 Task: Create New Customer with Customer Name: Cheers Liquor & Wine, Billing Address Line1: 1483 Vineyard Drive, Billing Address Line2:  Independence, Billing Address Line3:  Ohio 44131
Action: Mouse pressed left at (177, 40)
Screenshot: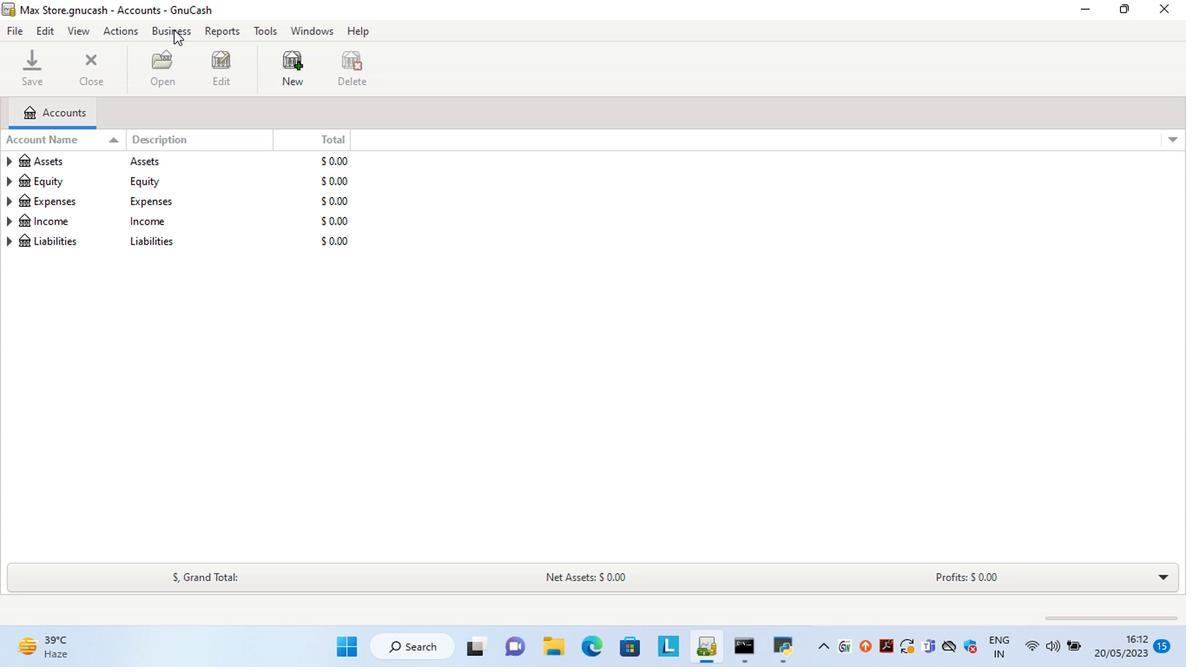 
Action: Mouse moved to (349, 82)
Screenshot: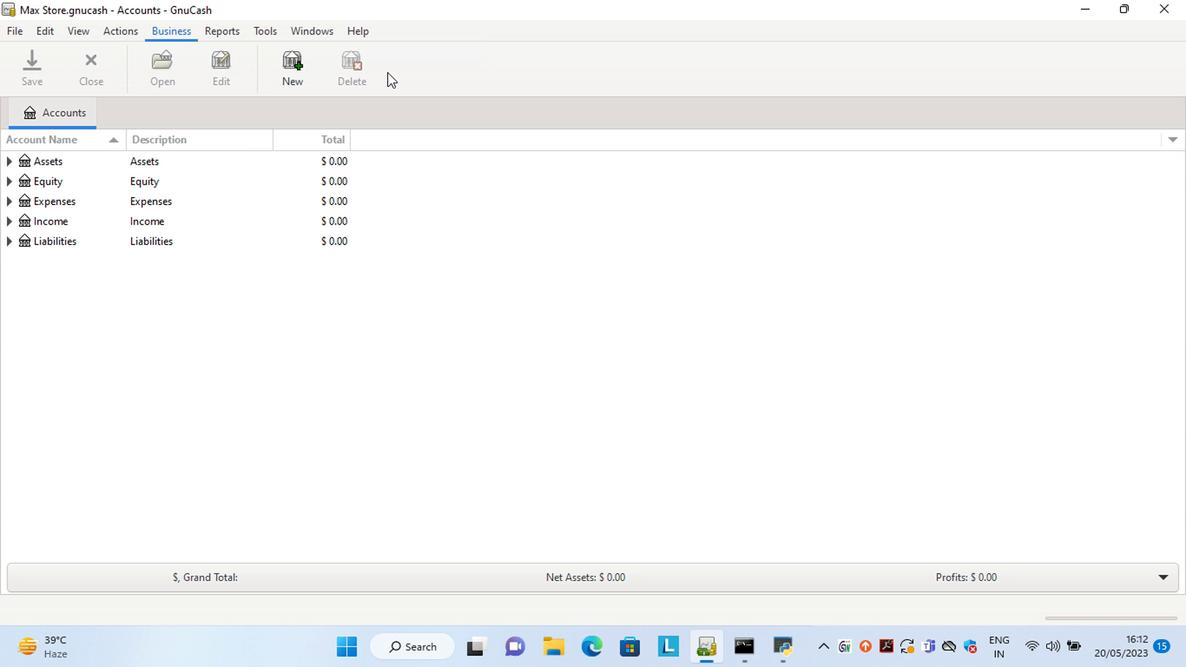 
Action: Mouse pressed left at (349, 82)
Screenshot: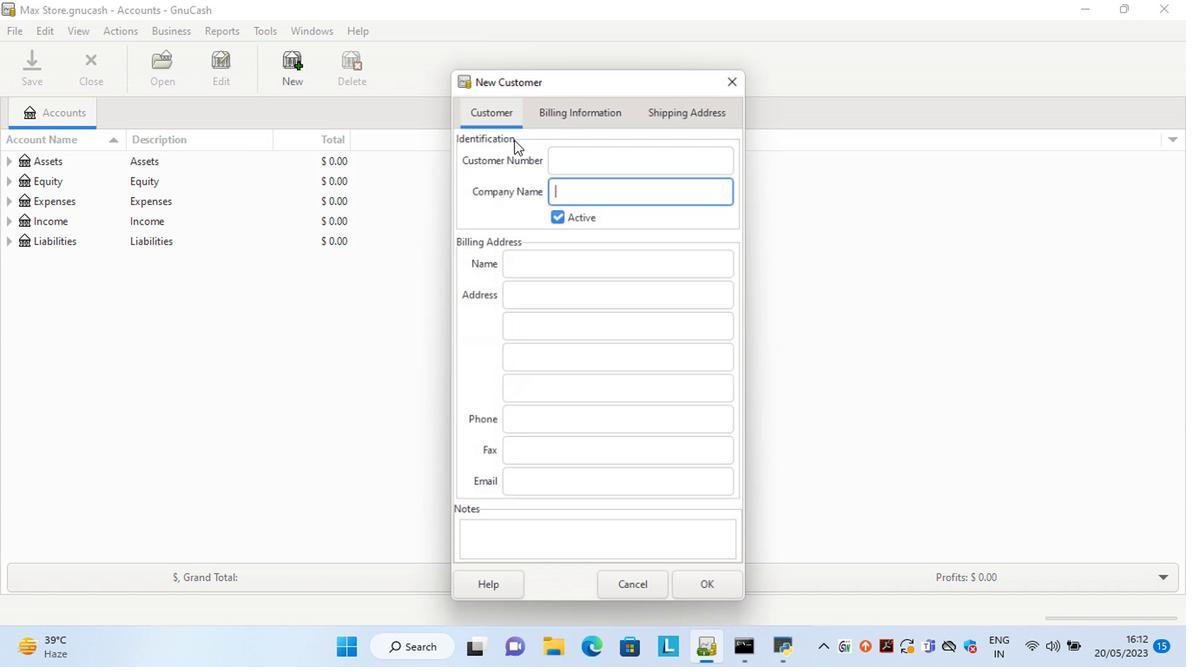 
Action: Mouse moved to (991, 147)
Screenshot: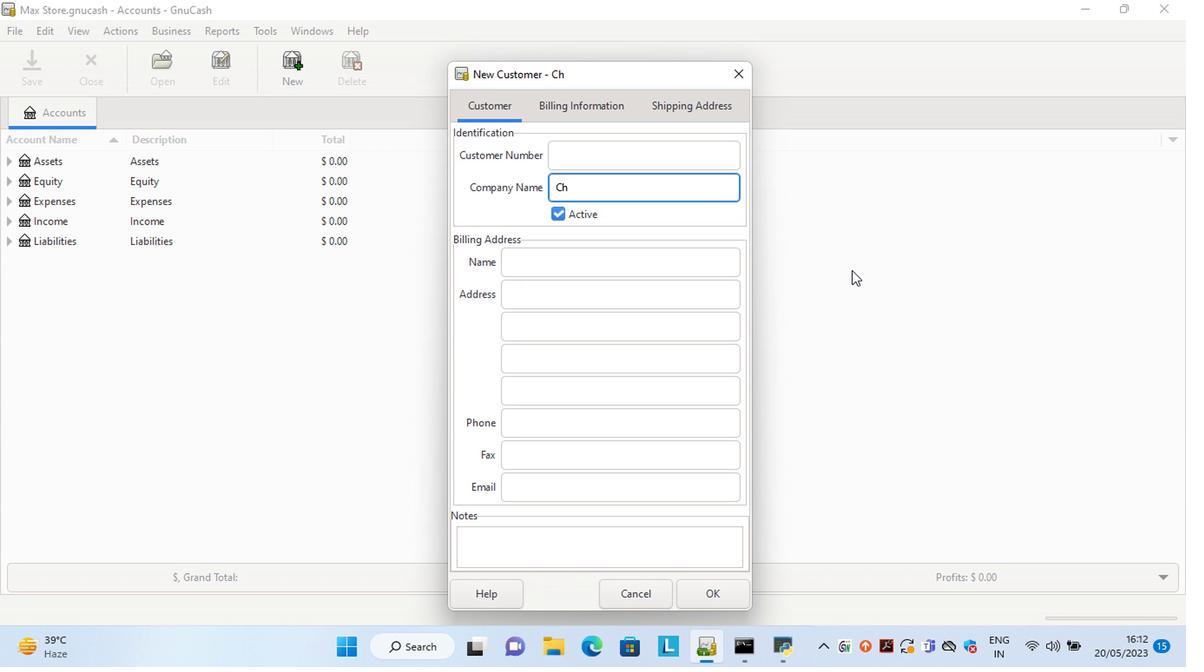 
Action: Key pressed <Key.shift>C<Key.backspace>
Screenshot: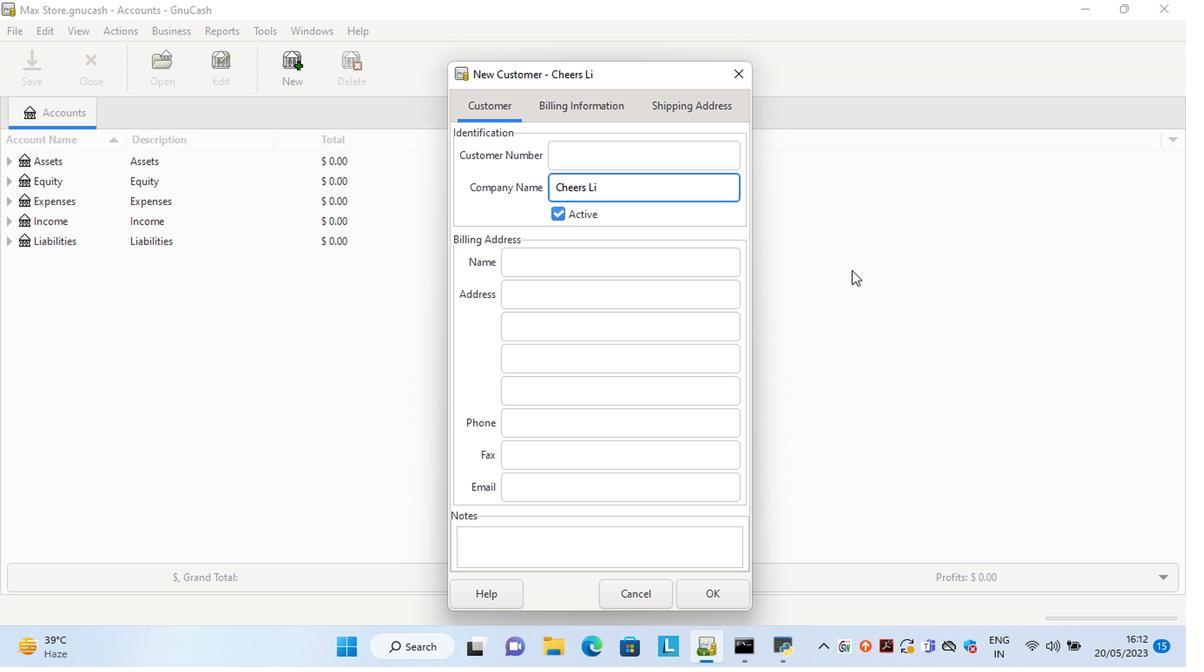 
Action: Mouse moved to (577, 182)
Screenshot: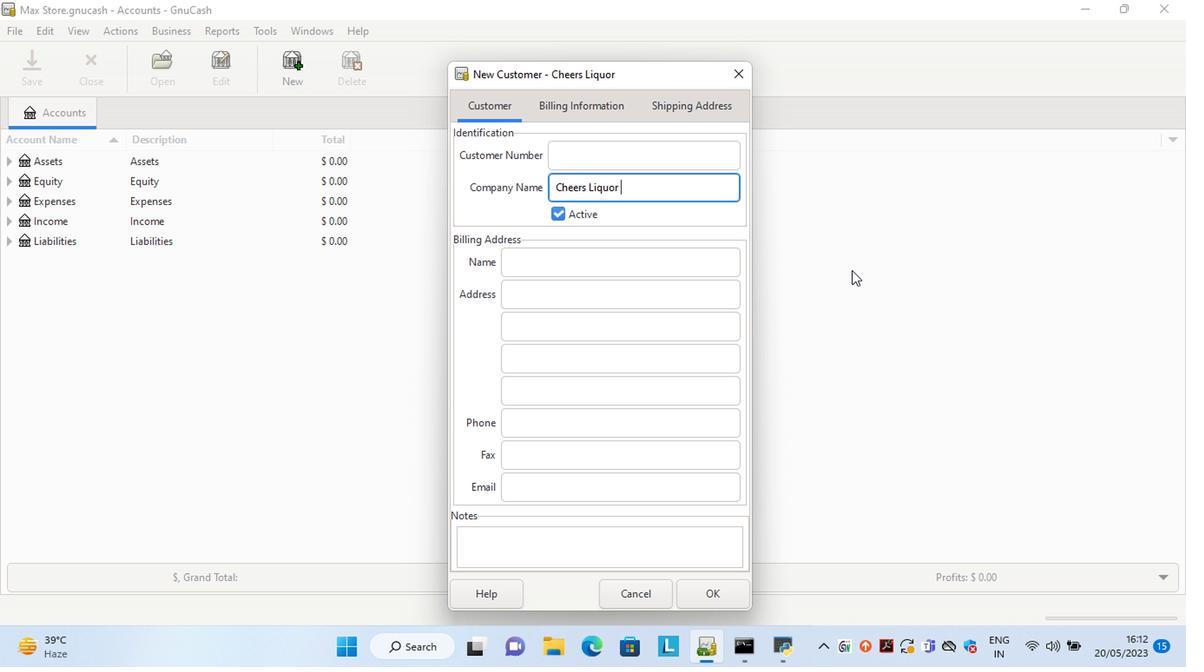 
Action: Mouse pressed left at (176, 38)
Screenshot: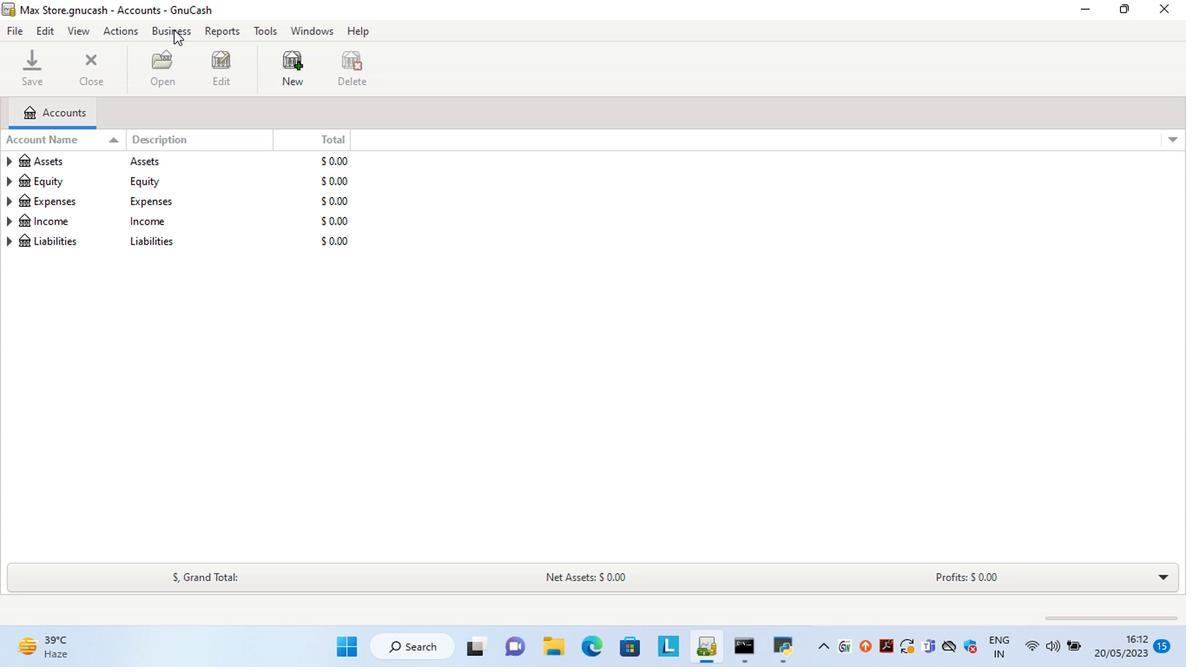 
Action: Mouse moved to (961, 282)
Screenshot: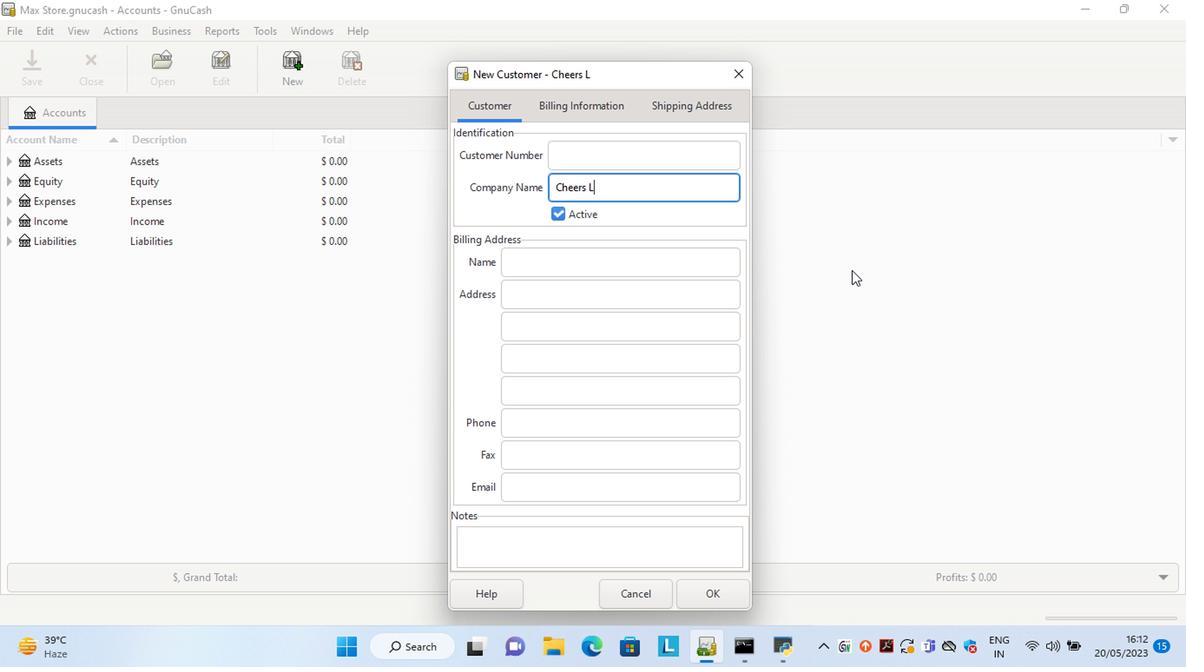 
Action: Mouse pressed left at (163, 40)
Screenshot: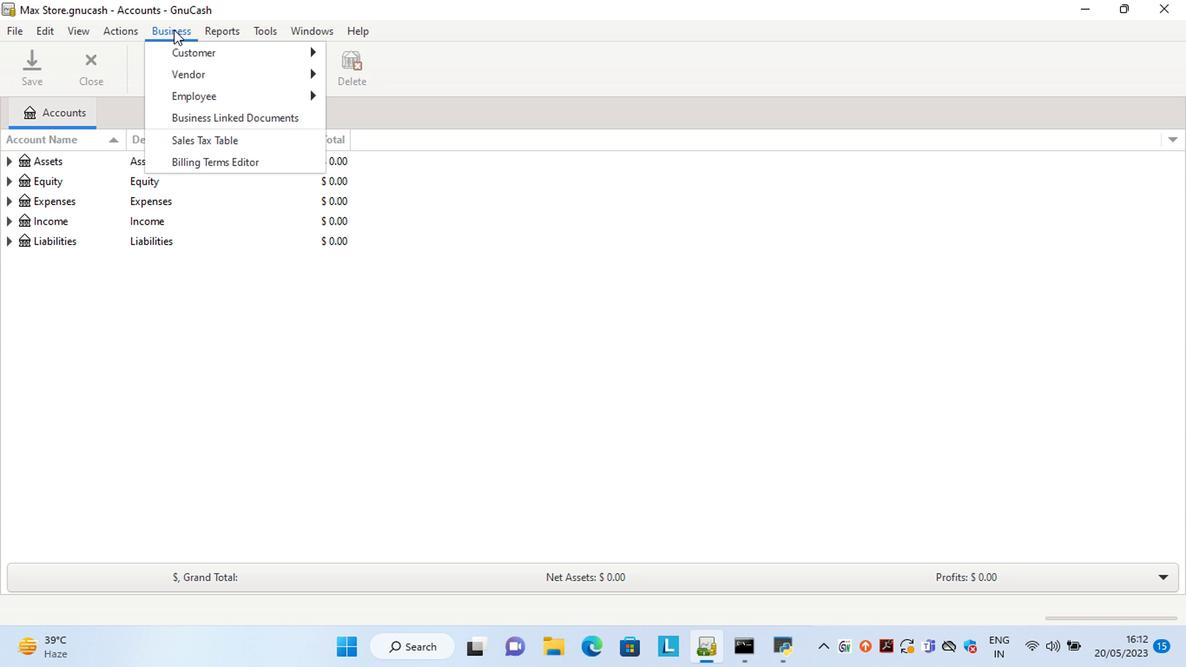 
Action: Mouse moved to (402, 113)
Screenshot: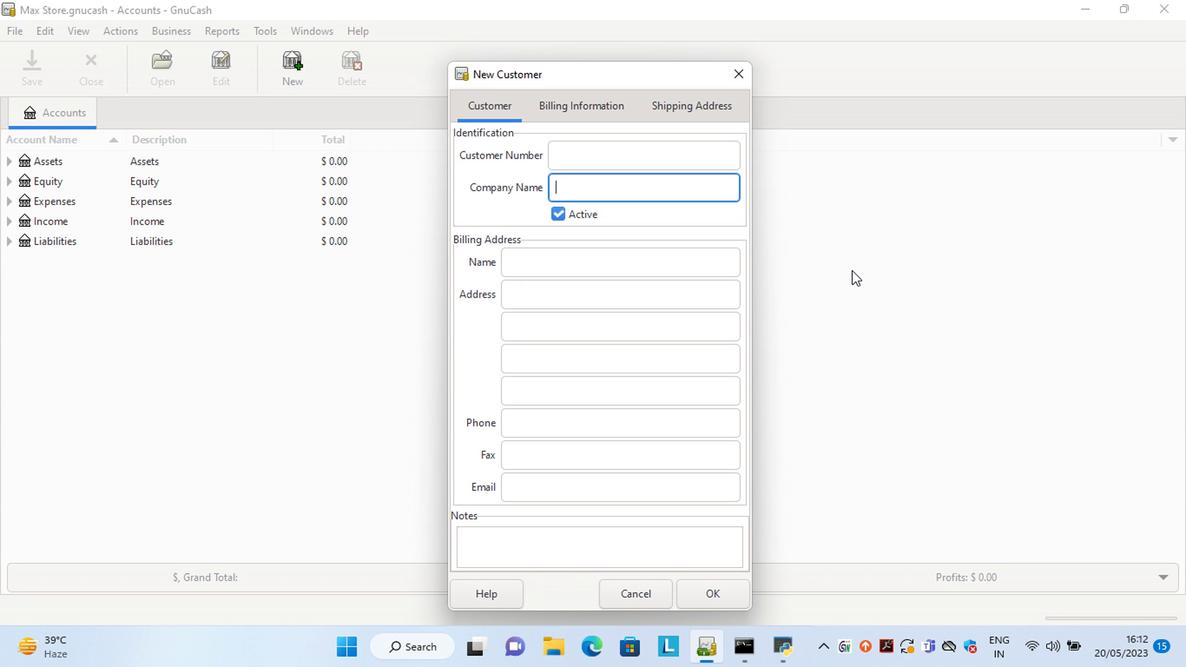 
Action: Mouse pressed left at (402, 113)
Screenshot: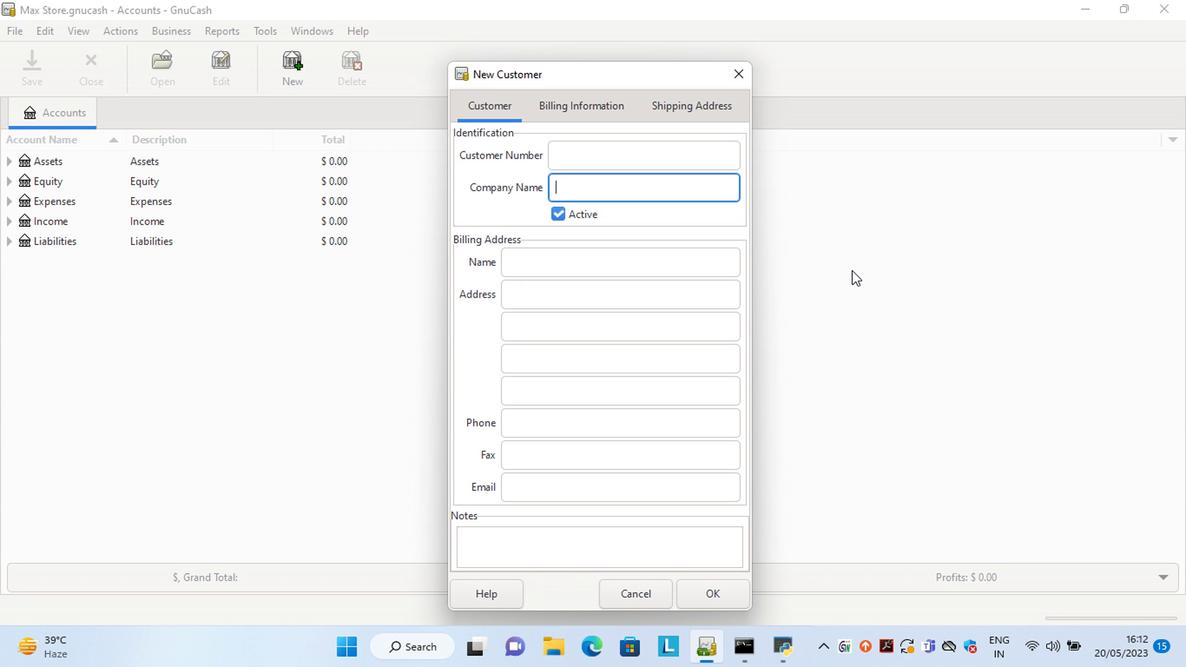 
Action: Mouse moved to (837, 192)
Screenshot: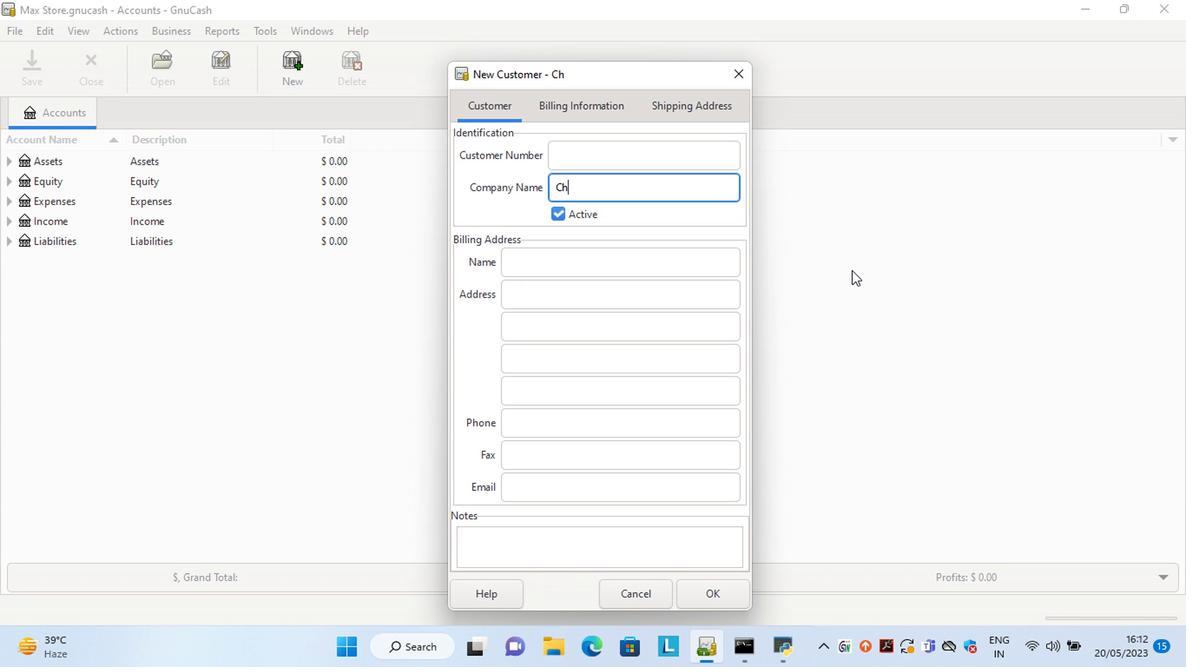 
Action: Mouse pressed left at (166, 38)
Screenshot: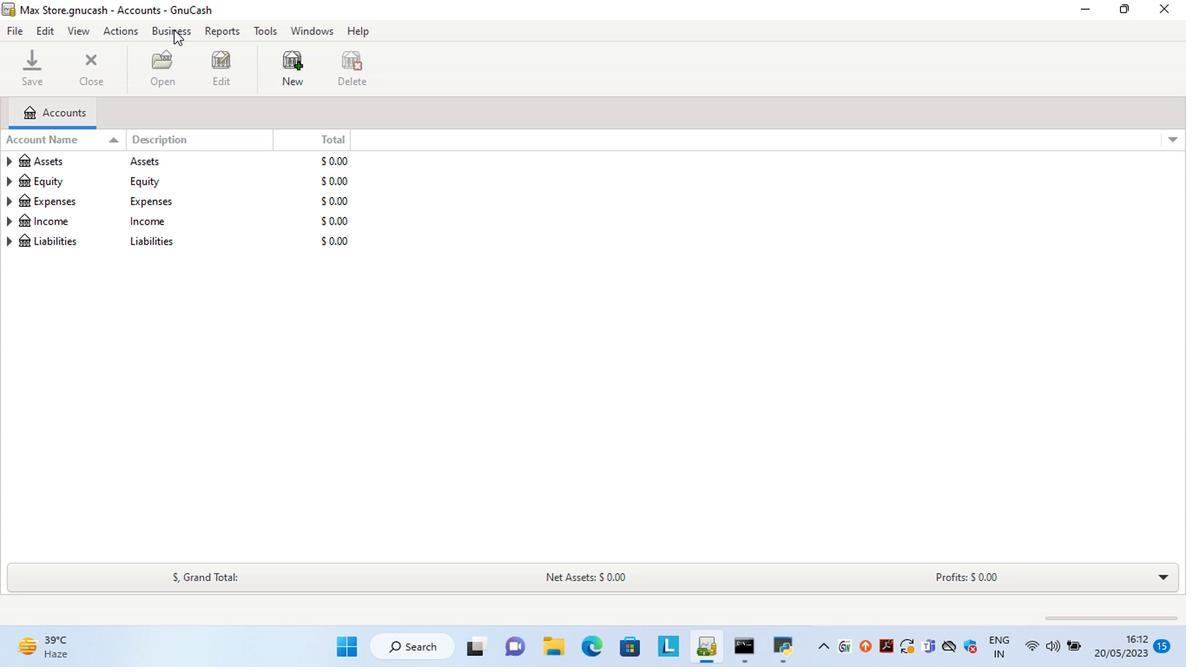 
Action: Mouse moved to (365, 86)
Screenshot: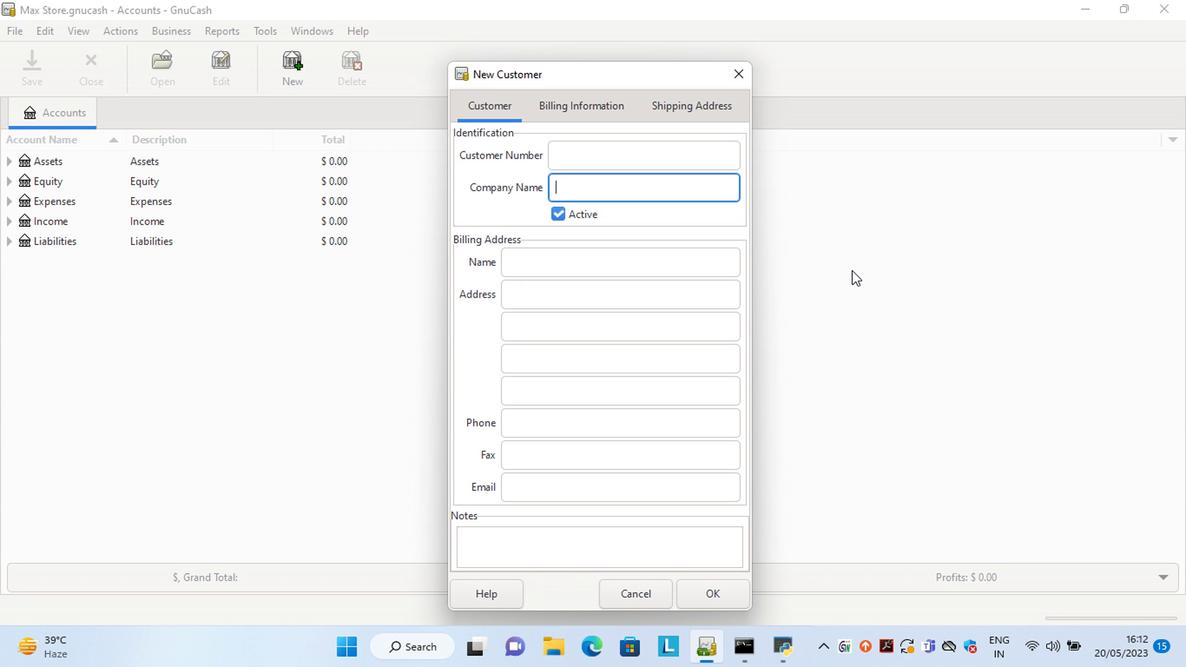 
Action: Mouse pressed left at (365, 86)
Screenshot: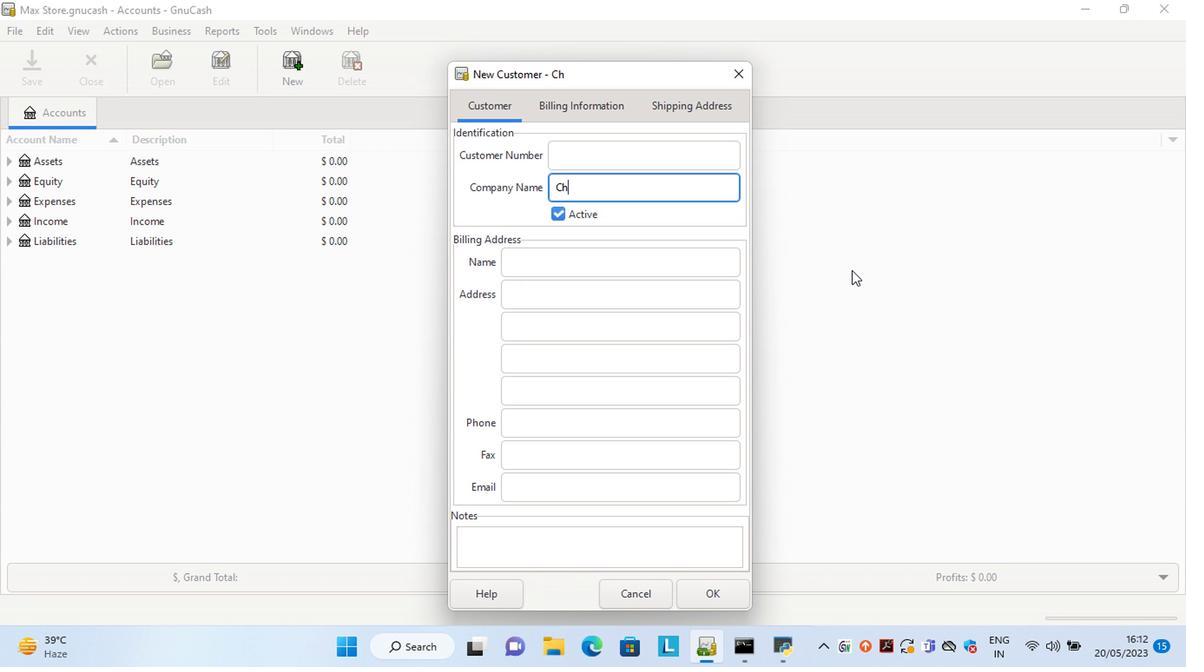 
Action: Mouse moved to (1025, 260)
Screenshot: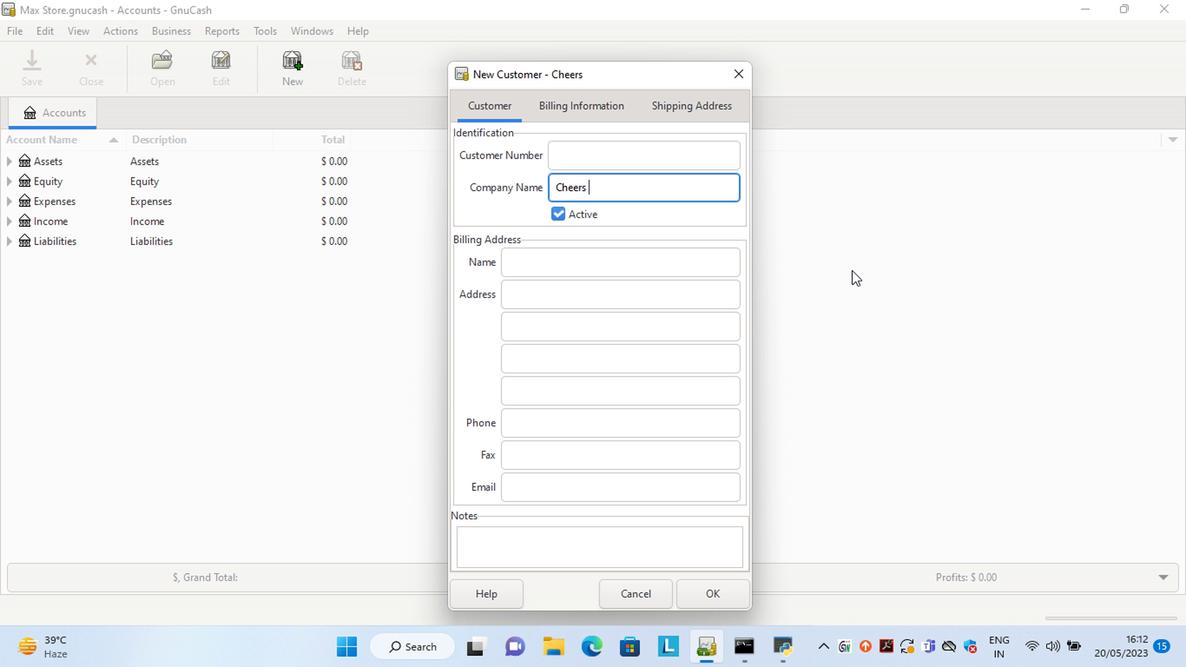 
Action: Key pressed <Key.shift>Che<Key.space><Key.shift>LIQUR<Key.space><Key.shift><Key.shift><Key.shift>&<Key.space>ine<Key.space><Key.backspace><Key.tab><Key.tab><Key.tab>1483<Key.space><Key.shift>VNEYAD<Key.space><Key.shift>Drive<Key.tab>i<Key.tab>o<Key.tab>
Screenshot: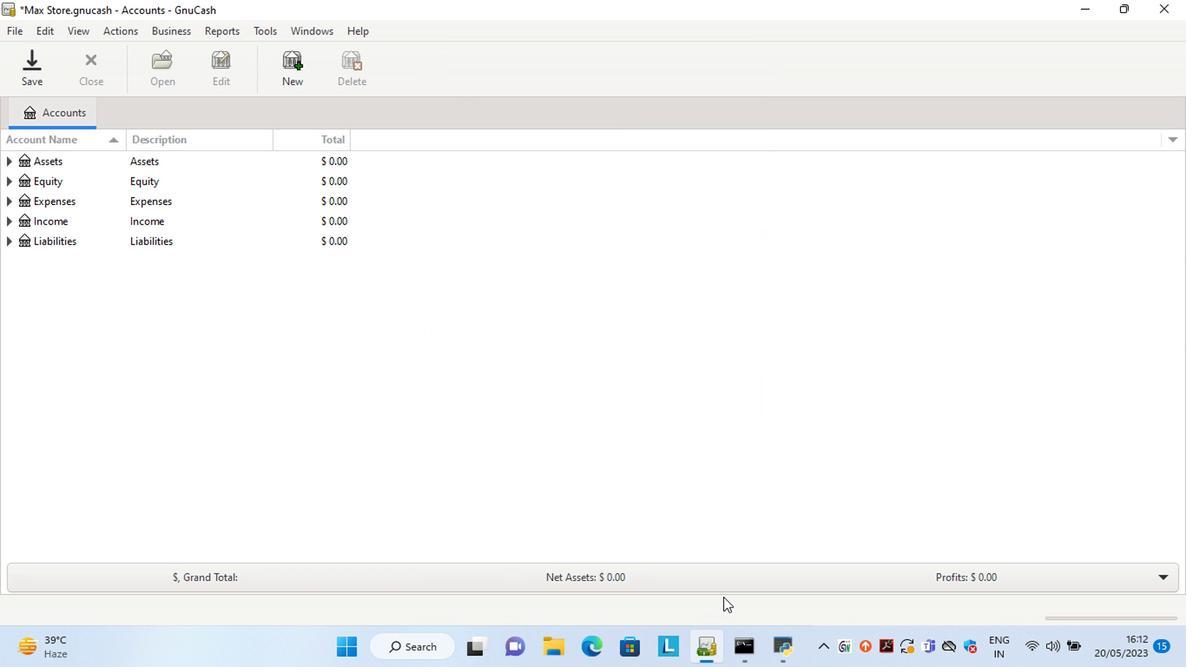 
Action: Mouse moved to (651, 612)
Screenshot: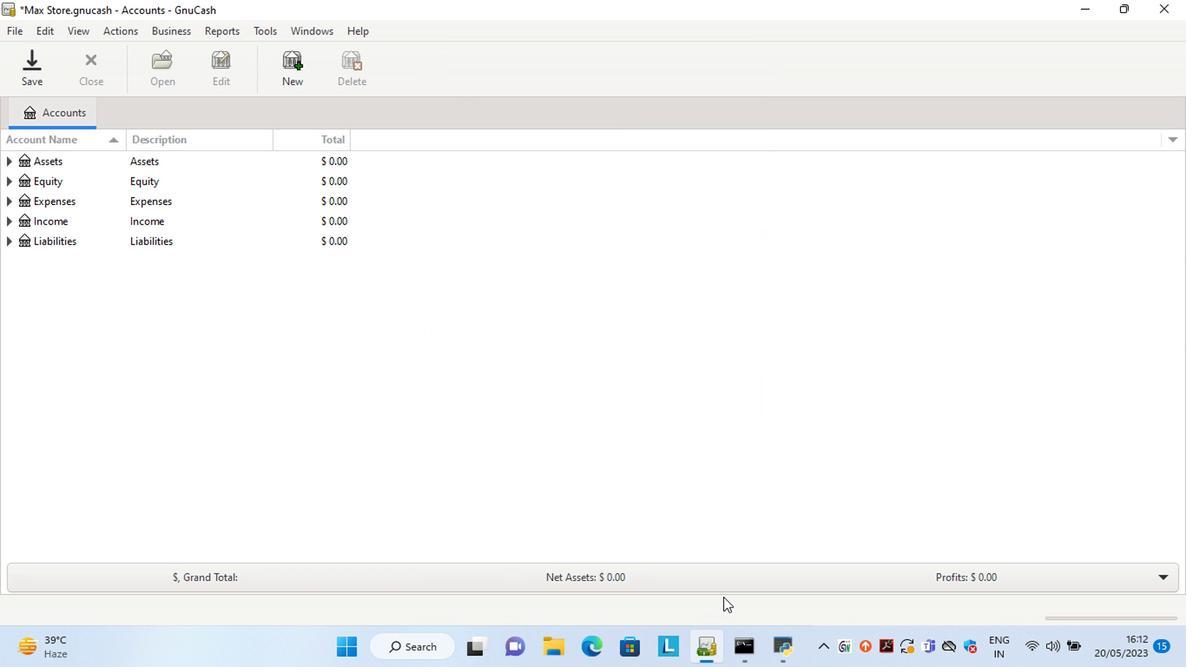 
Action: Mouse pressed left at (651, 612)
Screenshot: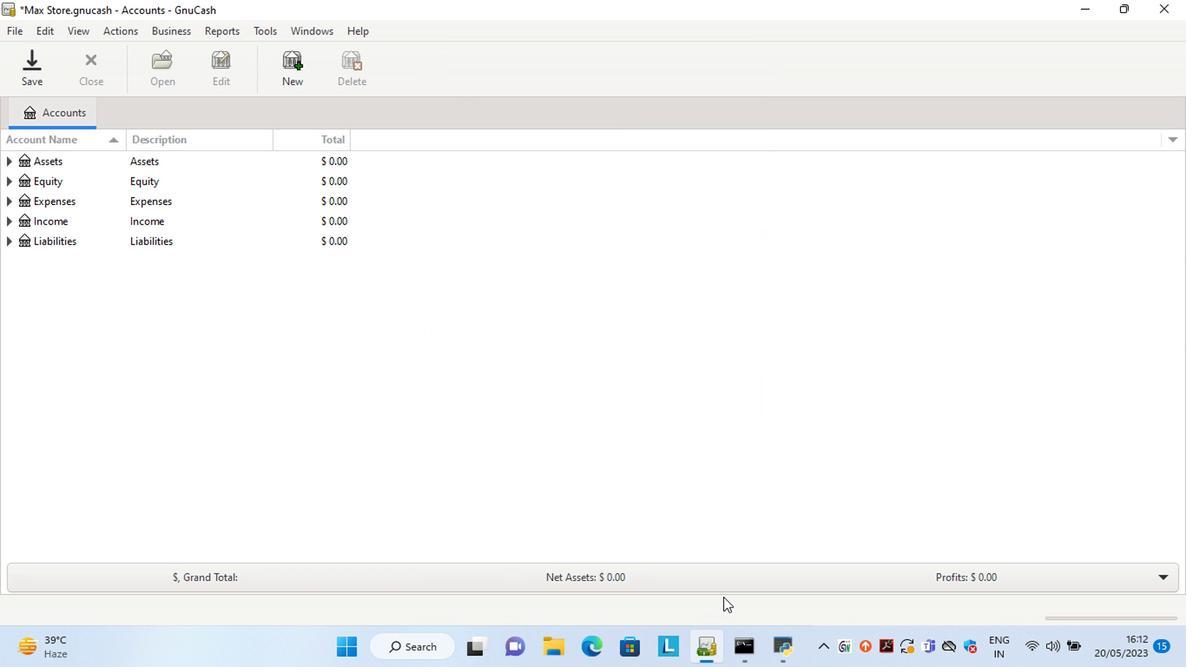 
Action: Mouse moved to (874, 506)
Screenshot: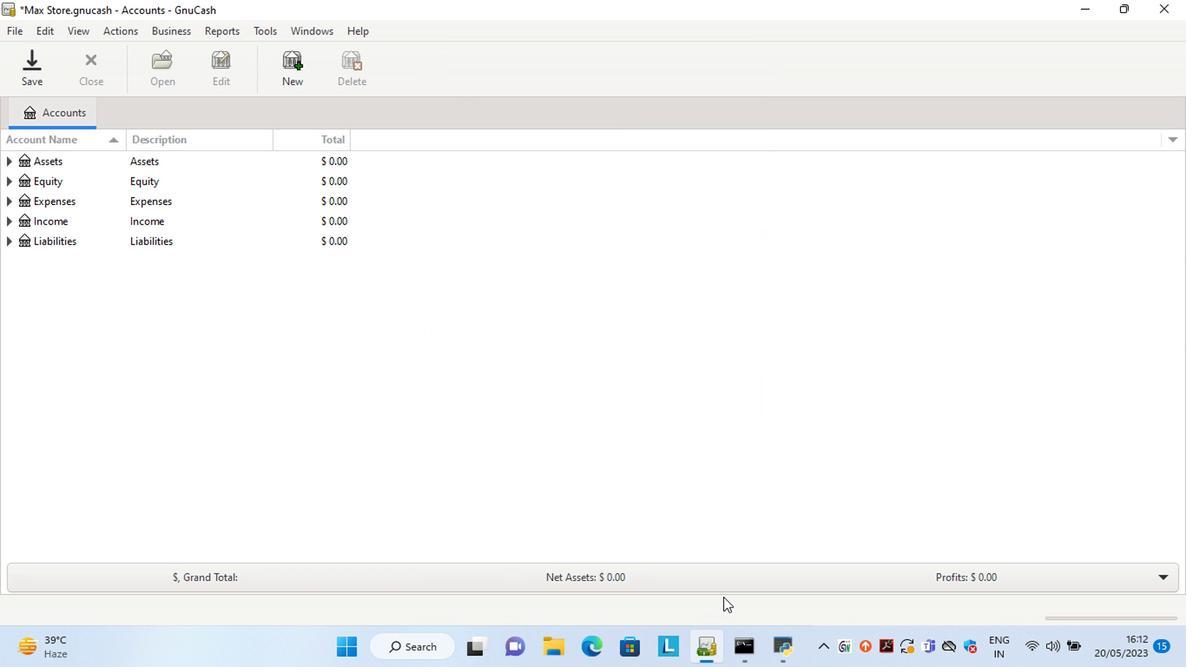 
Action: Mouse pressed left at (178, 40)
Screenshot: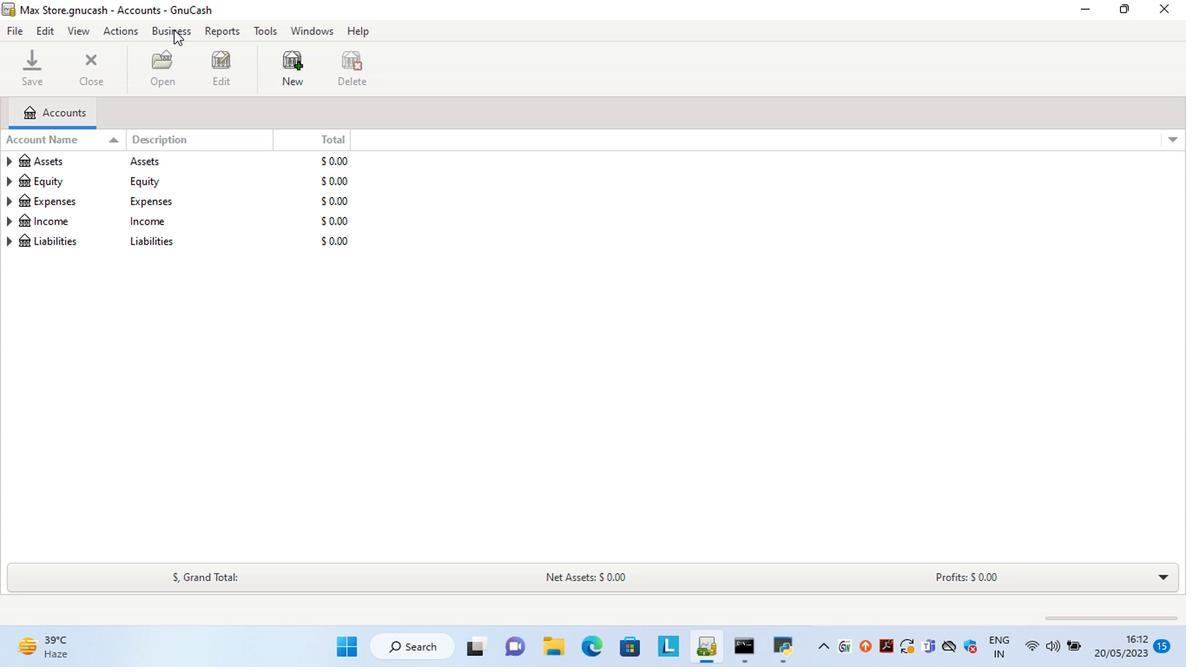 
Action: Mouse moved to (389, 80)
Screenshot: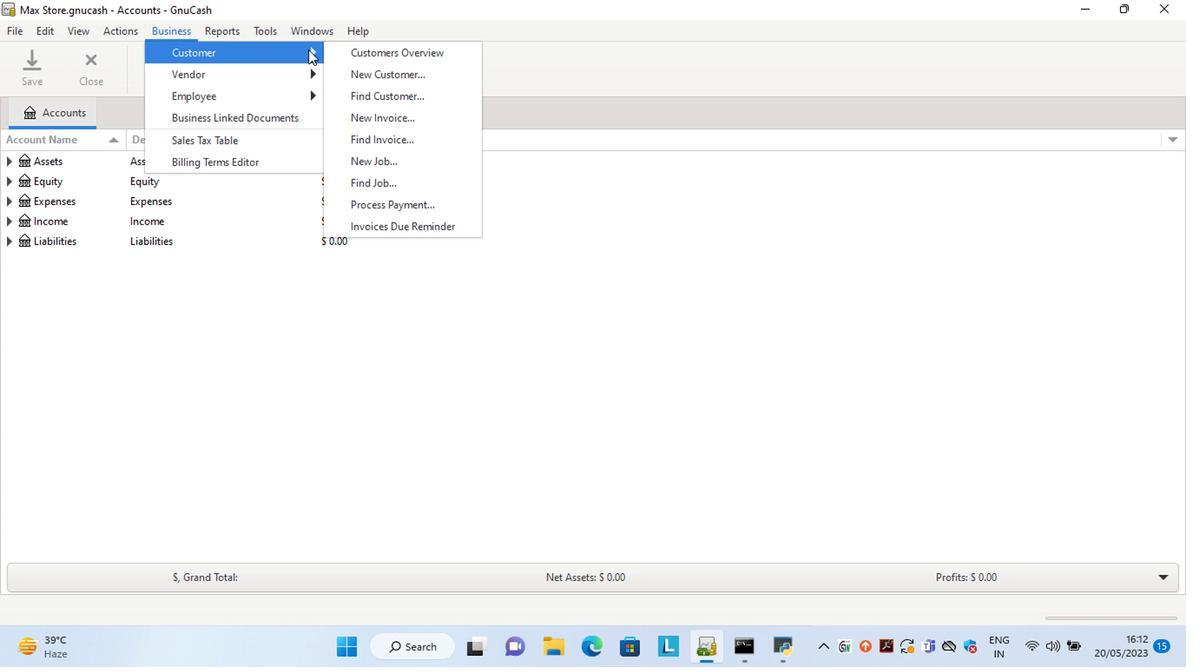 
Action: Mouse pressed left at (389, 80)
Screenshot: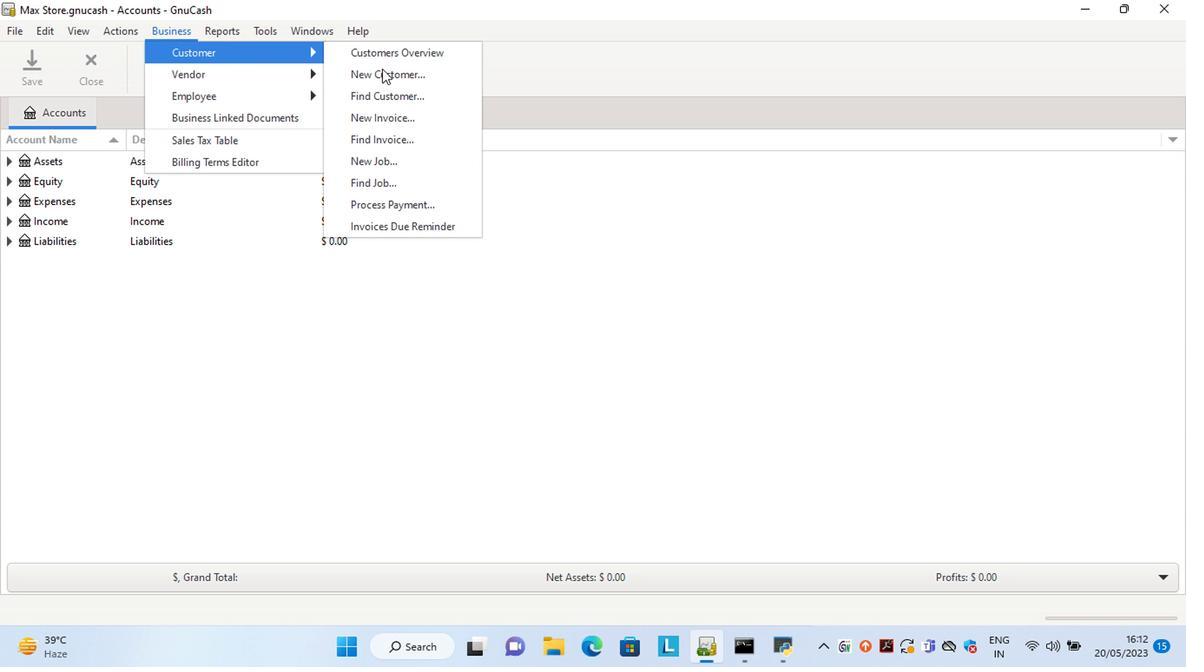 
Action: Mouse moved to (850, 277)
Screenshot: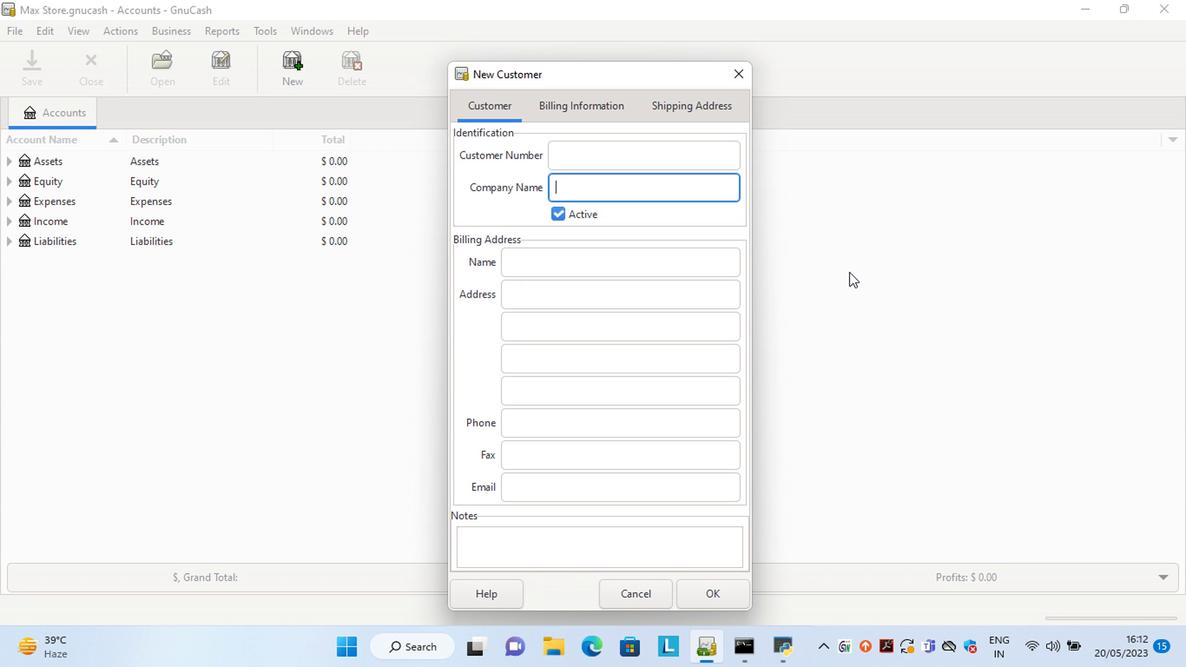 
Action: Key pressed <Key.shift>Cheers<Key.space><Key.shift>Liquor<Key.space><Key.shift>&<Key.space><Key.shift><Key.shift><Key.shift><Key.shift>Wine<Key.tab><Key.tab><Key.tab>1483<Key.space><Key.shift>Vineyard<Key.space><Key.shift>Drive<Key.tab>i<Key.tab>o<Key.tab>
Screenshot: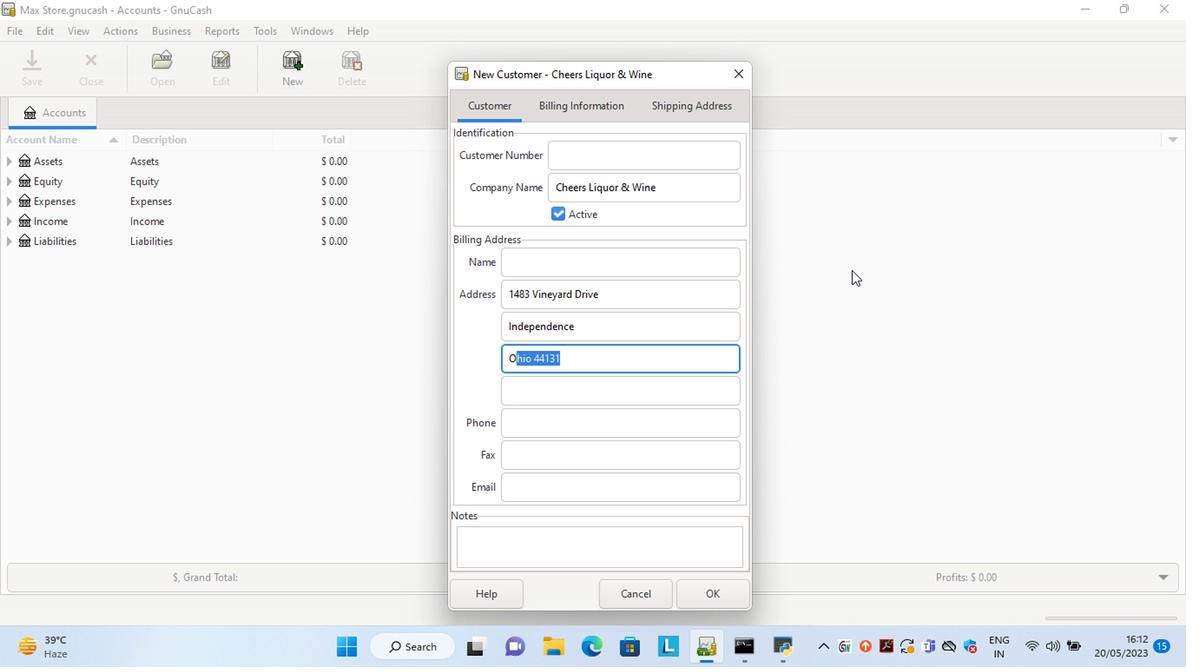 
Action: Mouse moved to (722, 599)
Screenshot: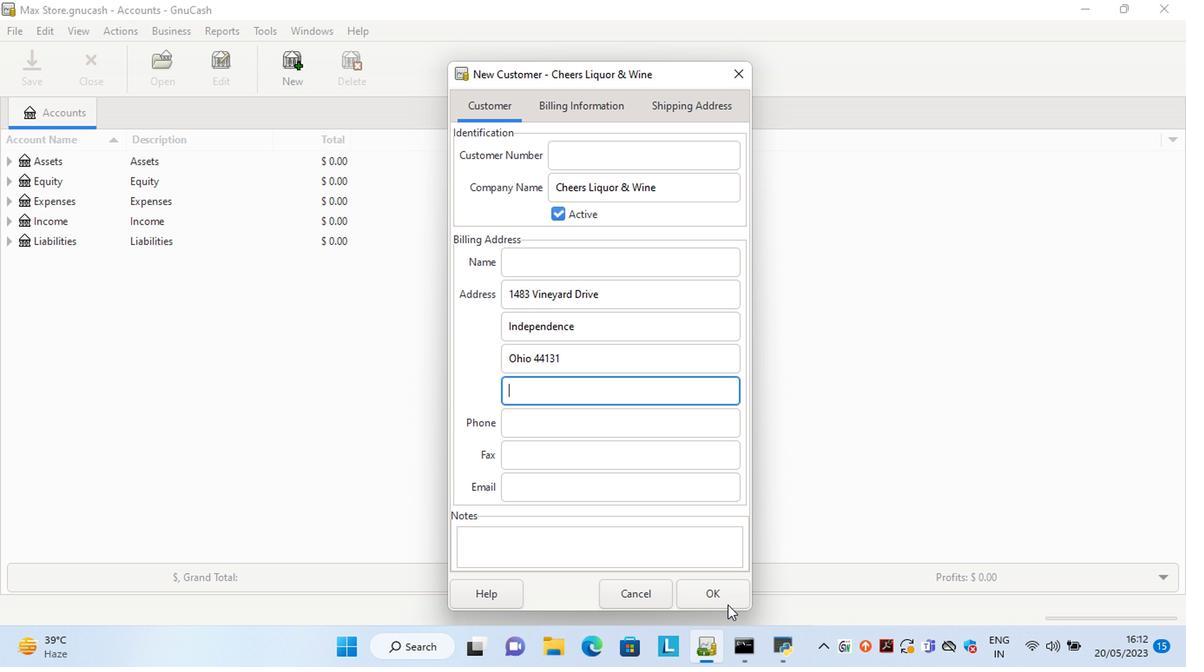 
Action: Mouse pressed left at (722, 599)
Screenshot: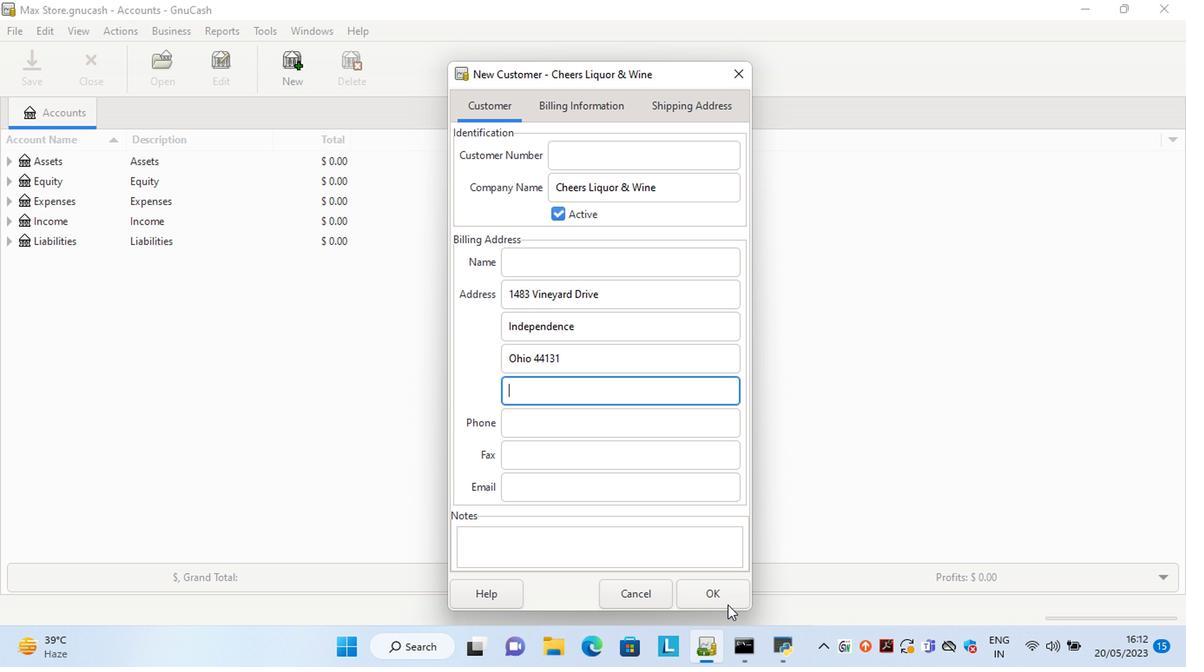 
